 Task: In the  document best practices.txtSelect Headings and apply  'Bold' Select the text and align it to the  'Center'. Select the table and apply  All Borders
Action: Mouse moved to (367, 197)
Screenshot: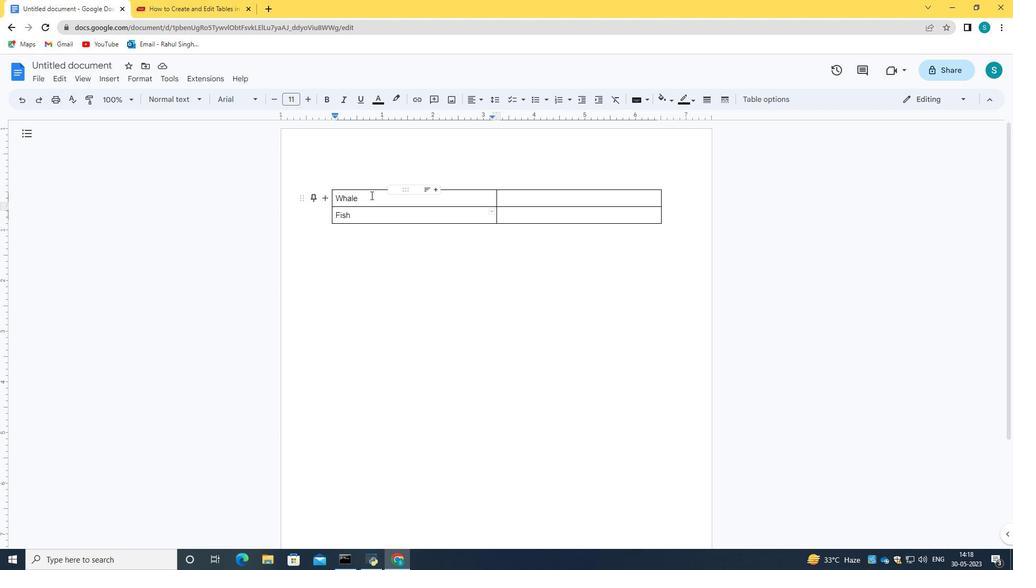 
Action: Mouse pressed left at (367, 197)
Screenshot: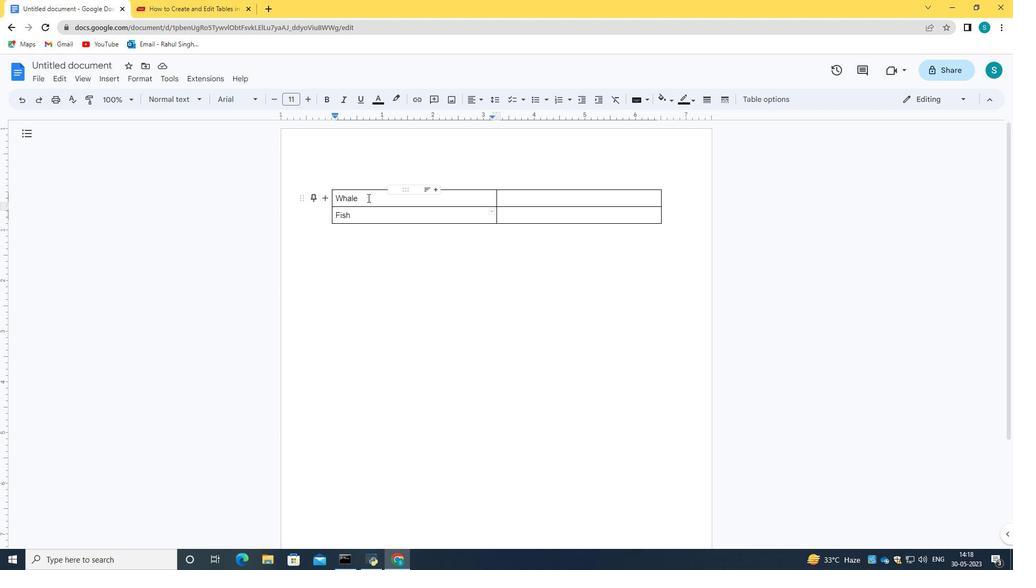 
Action: Mouse moved to (323, 99)
Screenshot: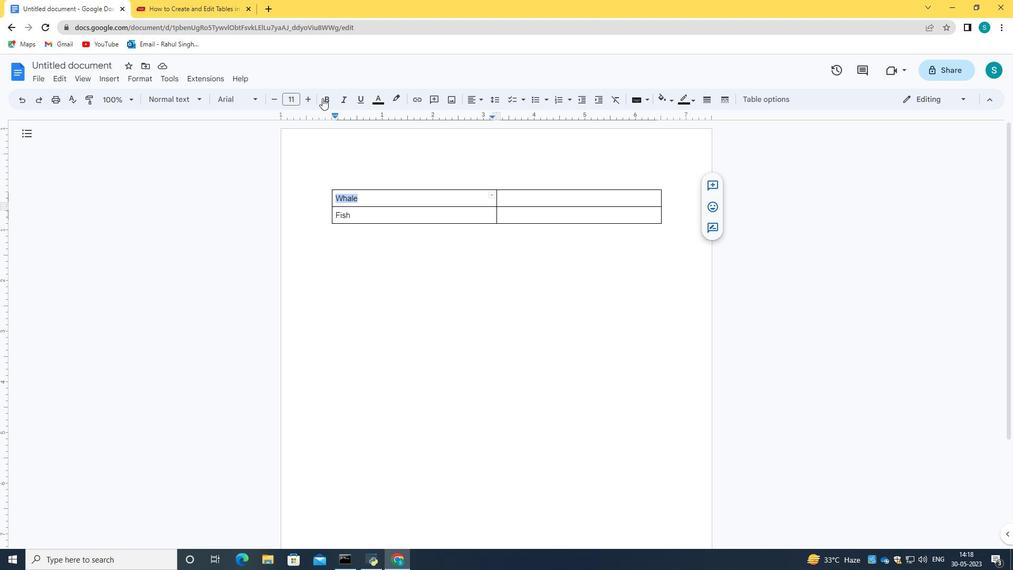 
Action: Mouse pressed left at (323, 99)
Screenshot: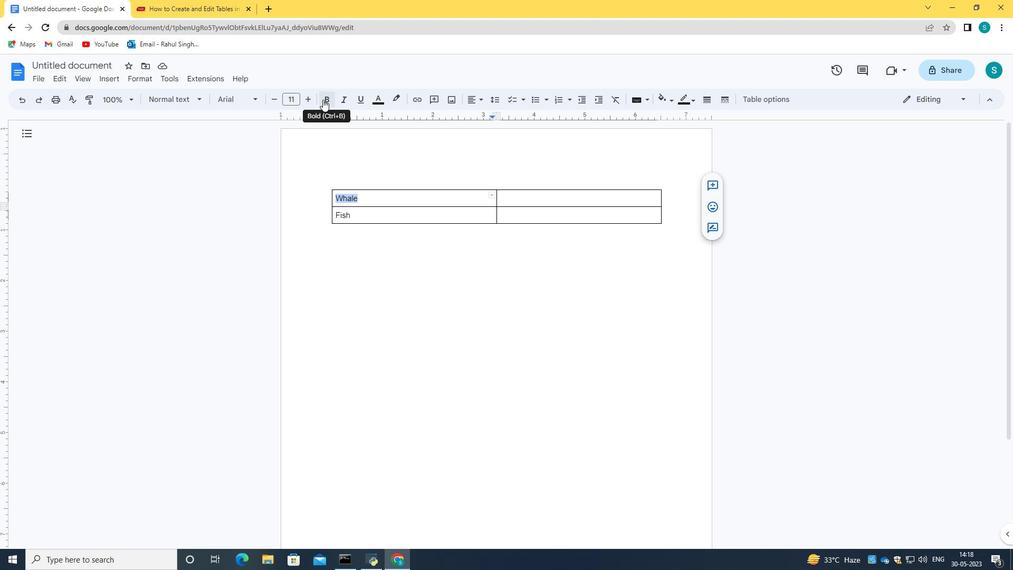 
Action: Mouse moved to (358, 218)
Screenshot: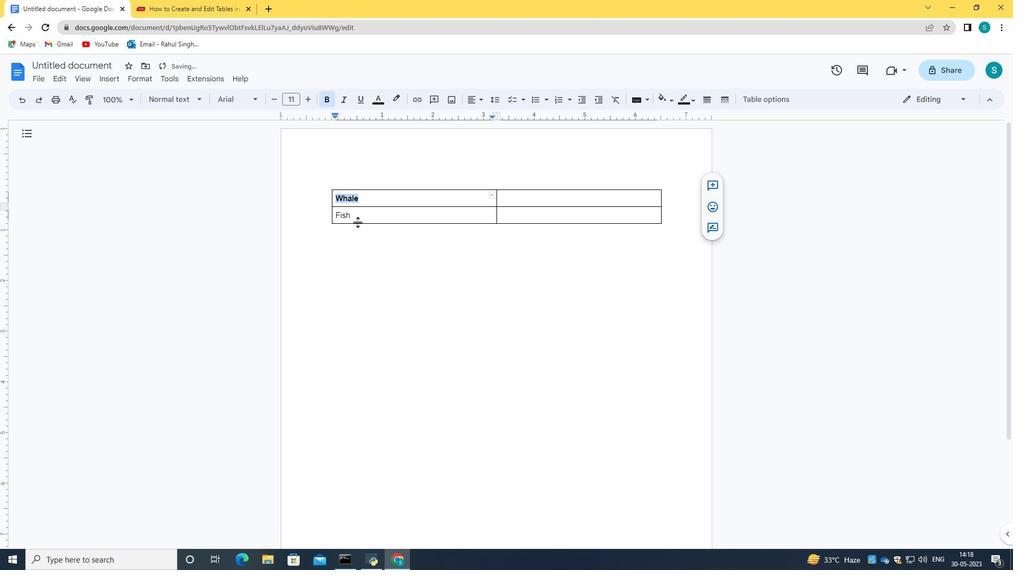 
Action: Mouse pressed left at (358, 218)
Screenshot: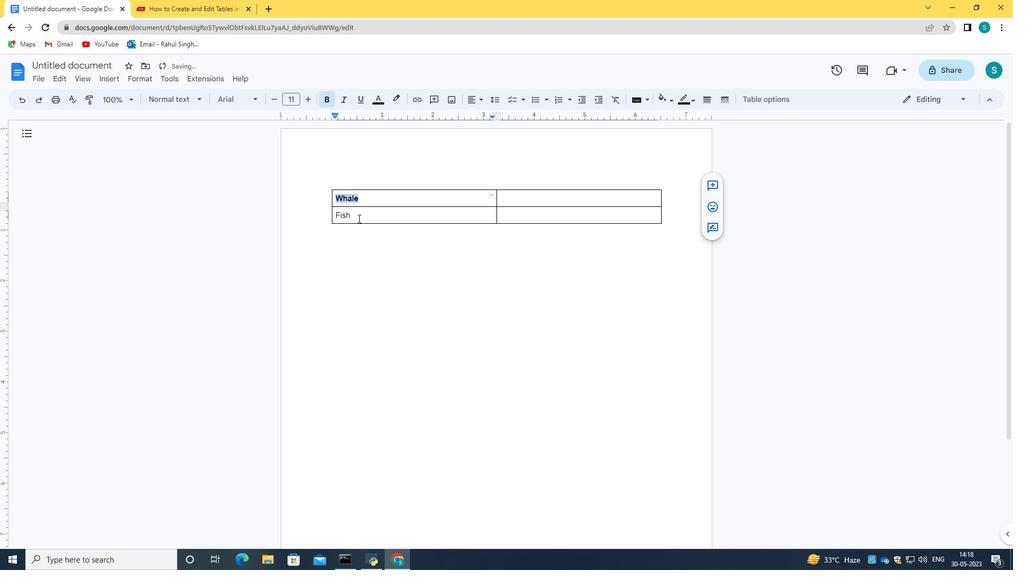 
Action: Mouse pressed left at (358, 218)
Screenshot: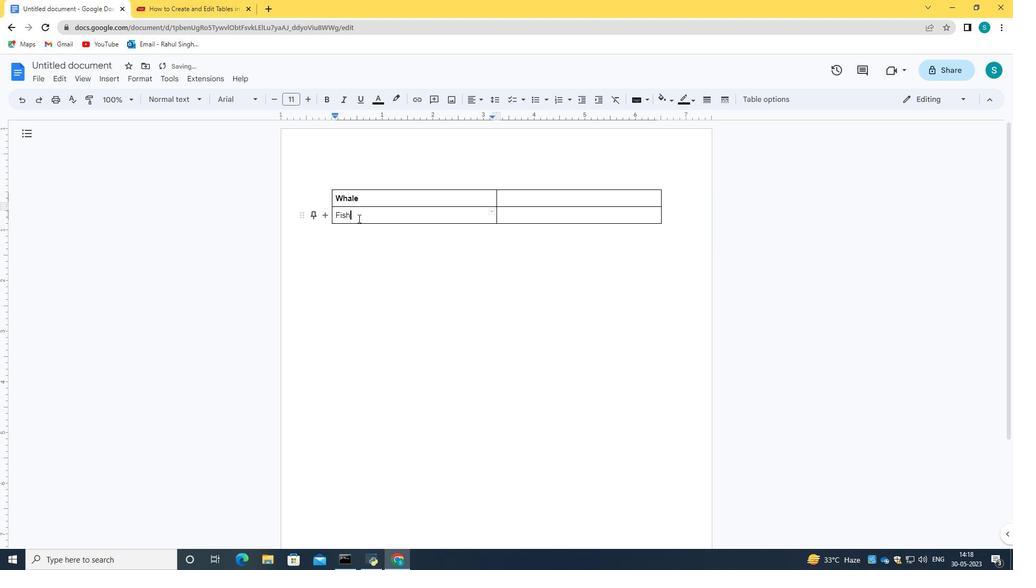 
Action: Mouse moved to (331, 100)
Screenshot: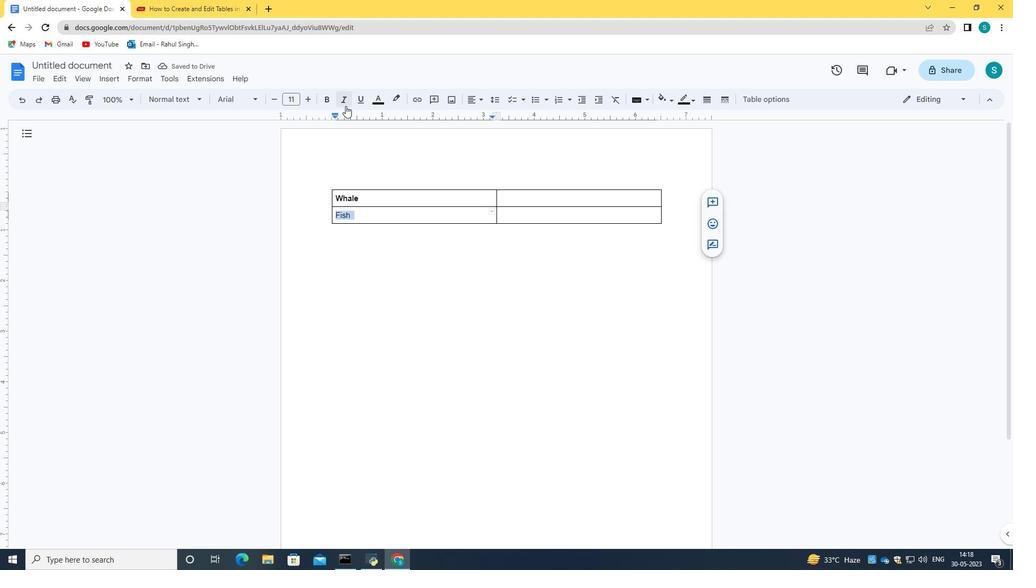 
Action: Mouse pressed left at (331, 100)
Screenshot: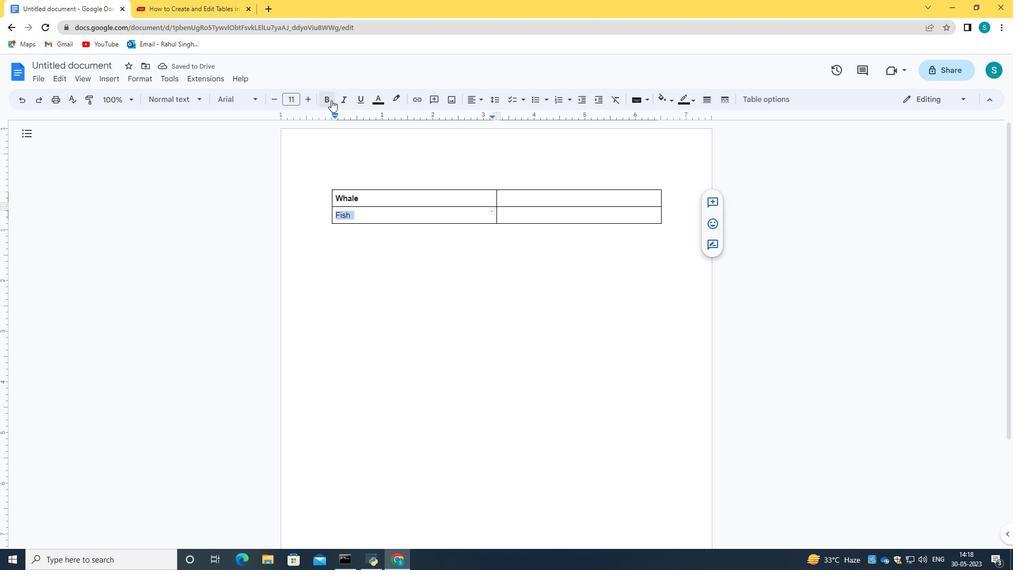 
Action: Mouse moved to (402, 311)
Screenshot: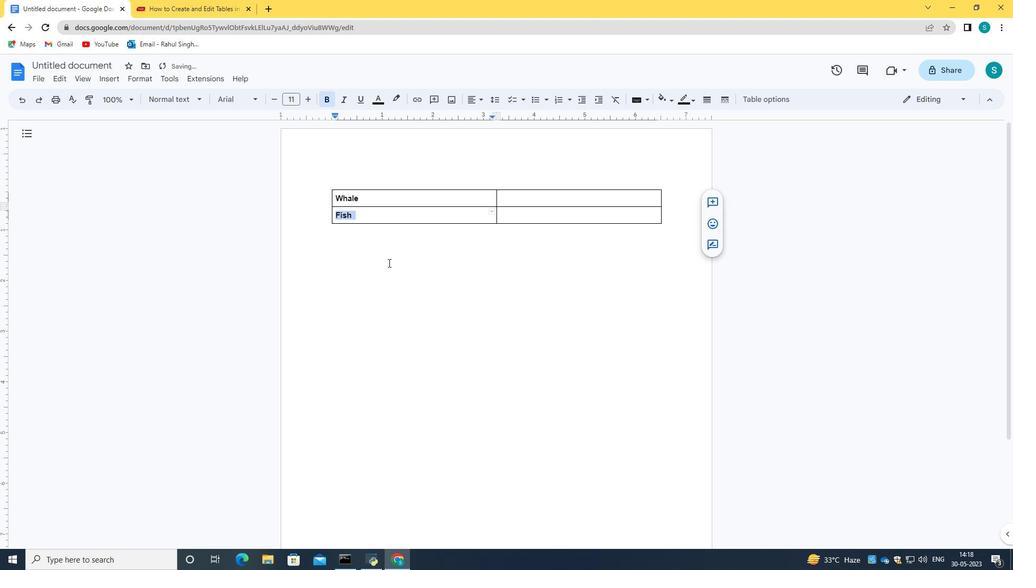 
Action: Mouse pressed left at (402, 311)
Screenshot: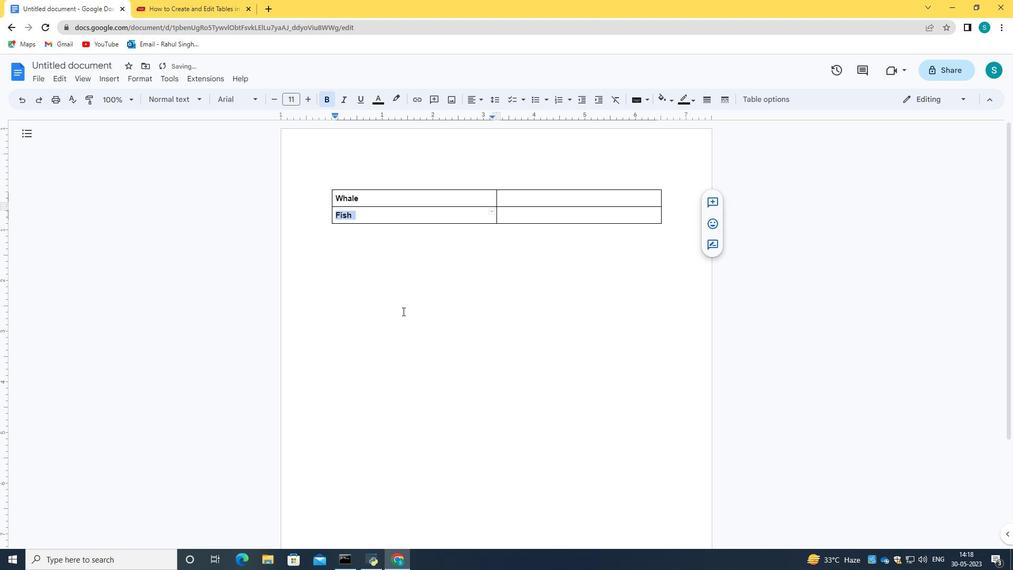 
Action: Mouse moved to (370, 202)
Screenshot: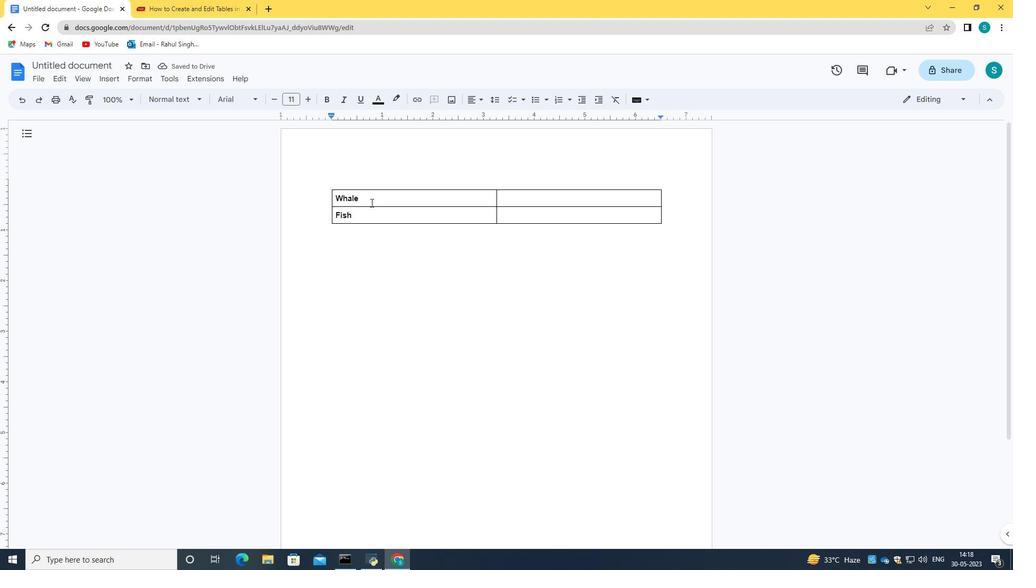 
Action: Mouse pressed left at (370, 202)
Screenshot: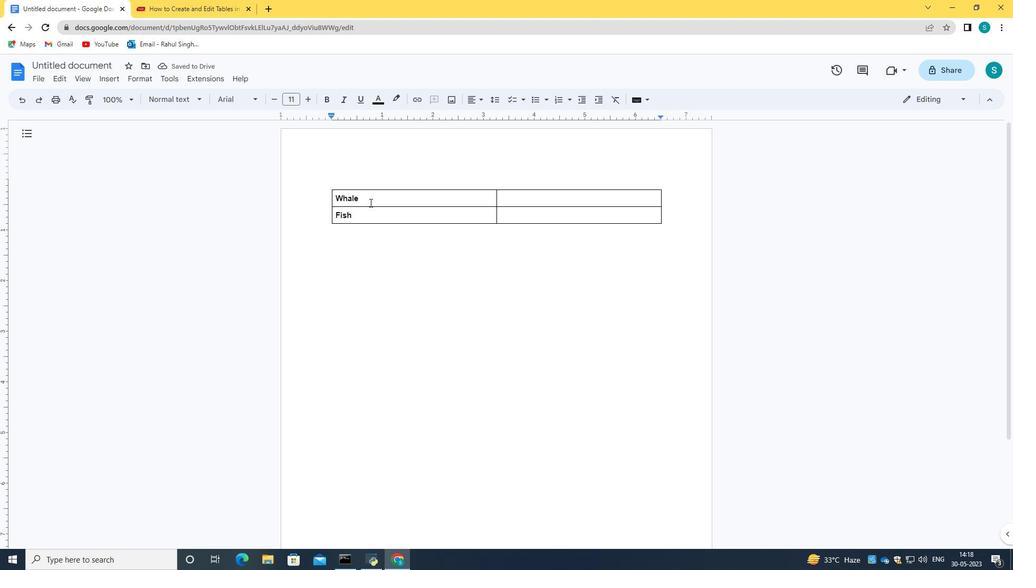 
Action: Mouse moved to (460, 101)
Screenshot: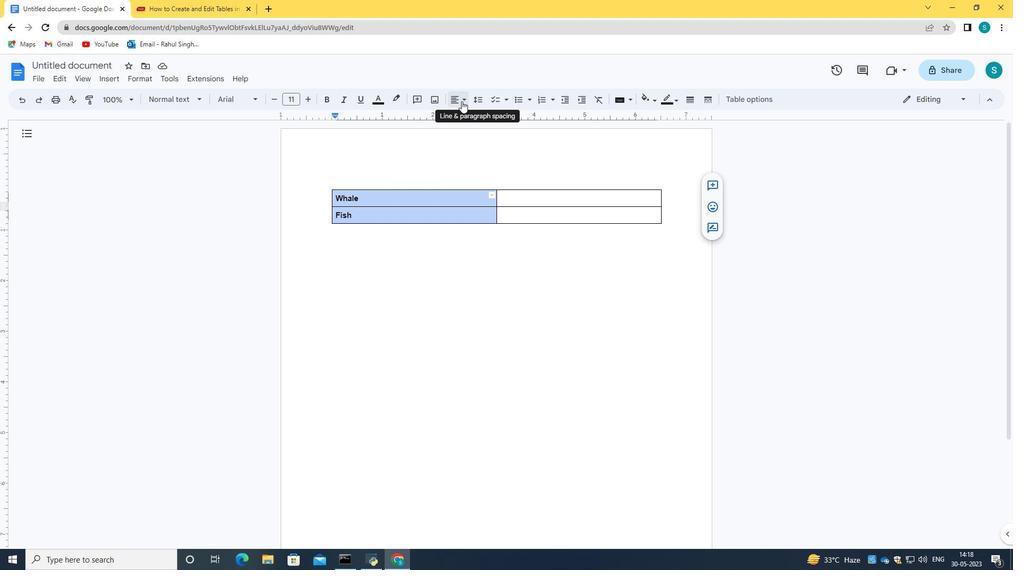 
Action: Mouse pressed left at (460, 101)
Screenshot: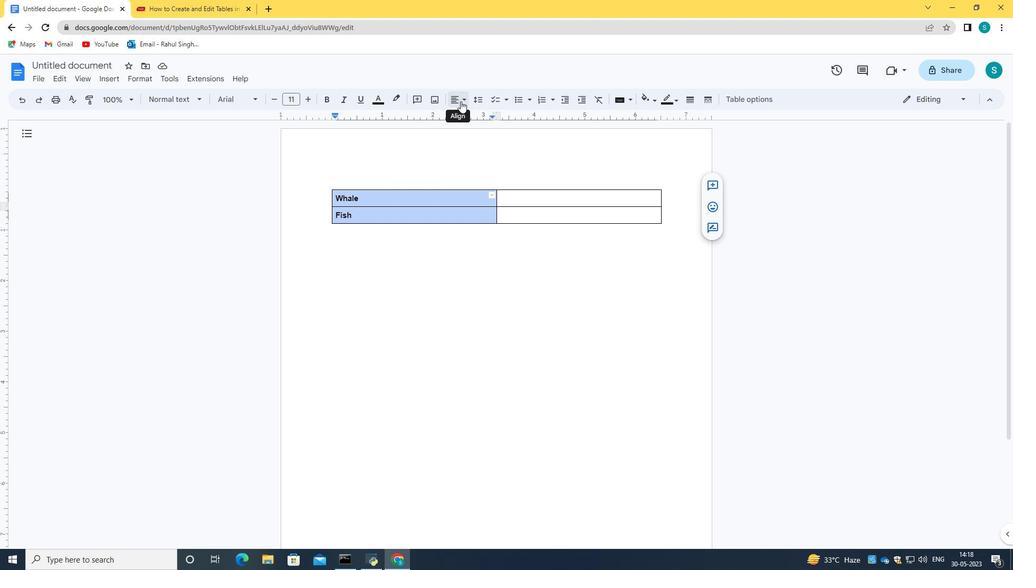 
Action: Mouse moved to (477, 116)
Screenshot: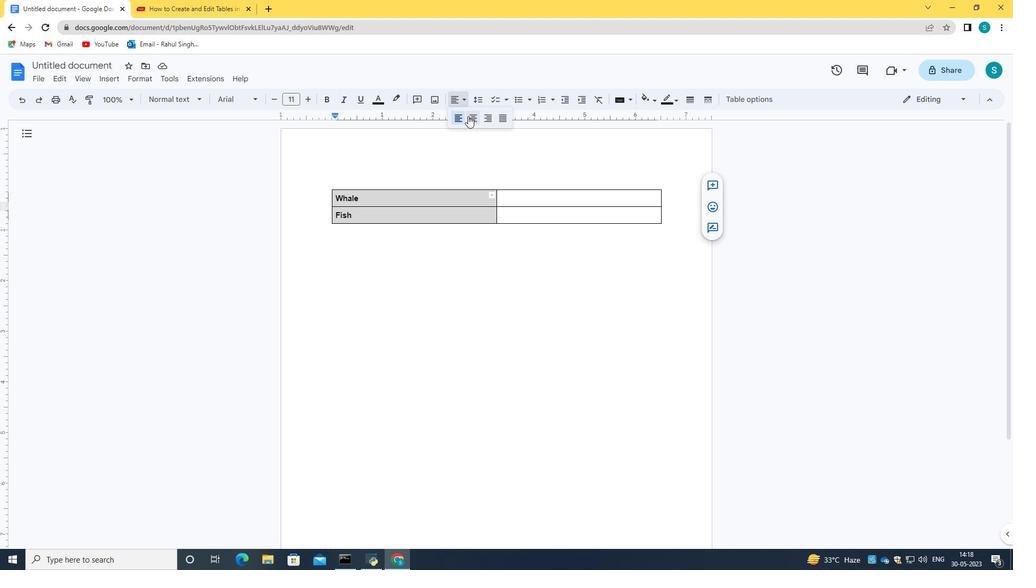 
Action: Mouse pressed left at (477, 116)
Screenshot: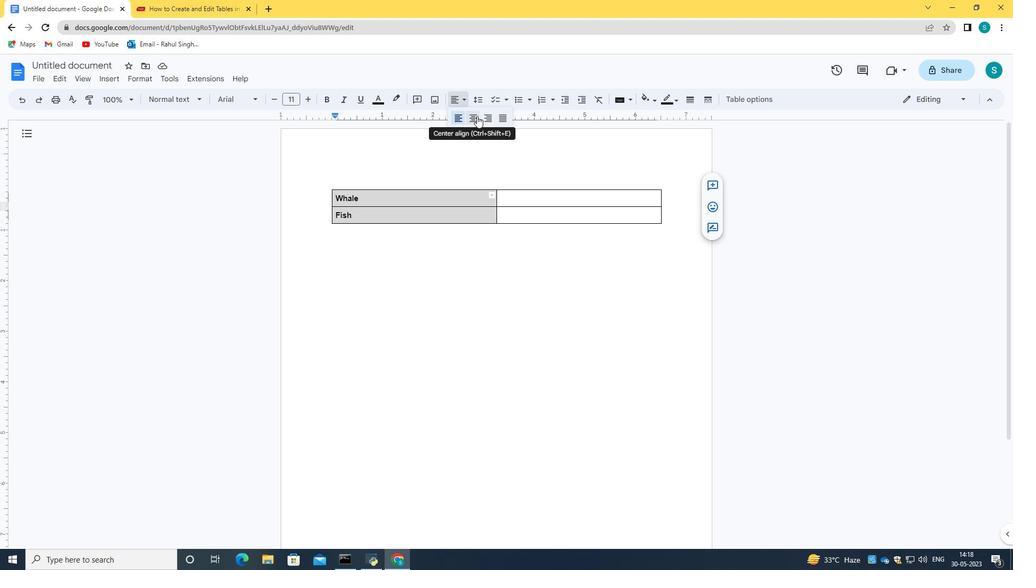 
Action: Mouse moved to (434, 158)
Screenshot: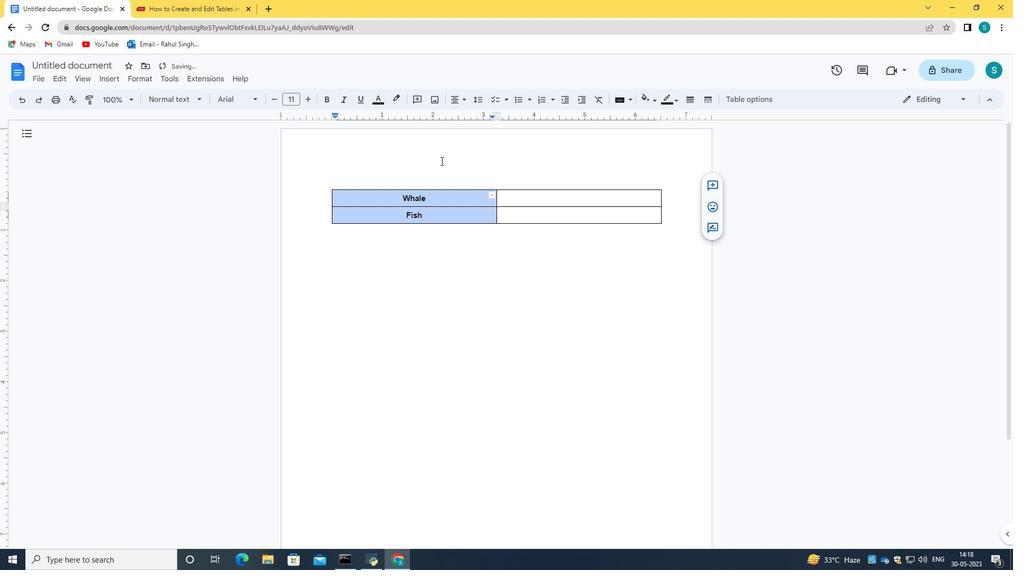 
Action: Mouse pressed left at (434, 158)
Screenshot: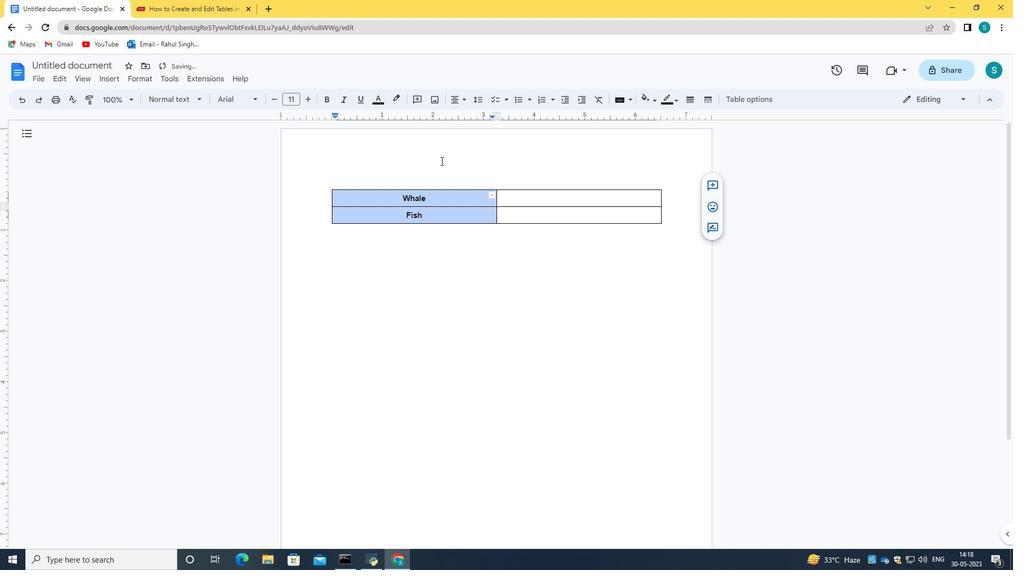 
Action: Mouse moved to (331, 200)
Screenshot: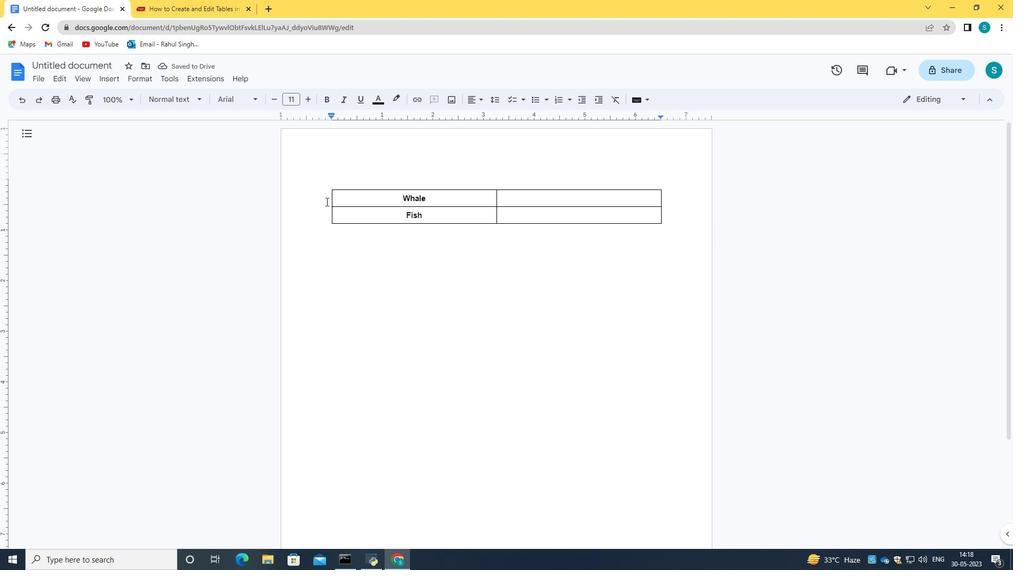 
Action: Mouse pressed left at (331, 200)
Screenshot: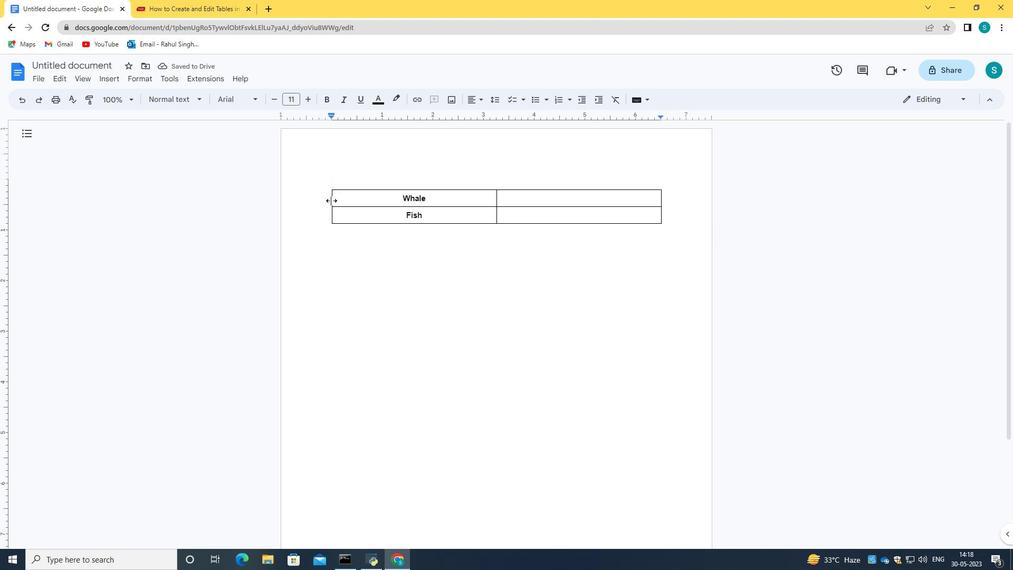 
Action: Mouse moved to (23, 101)
Screenshot: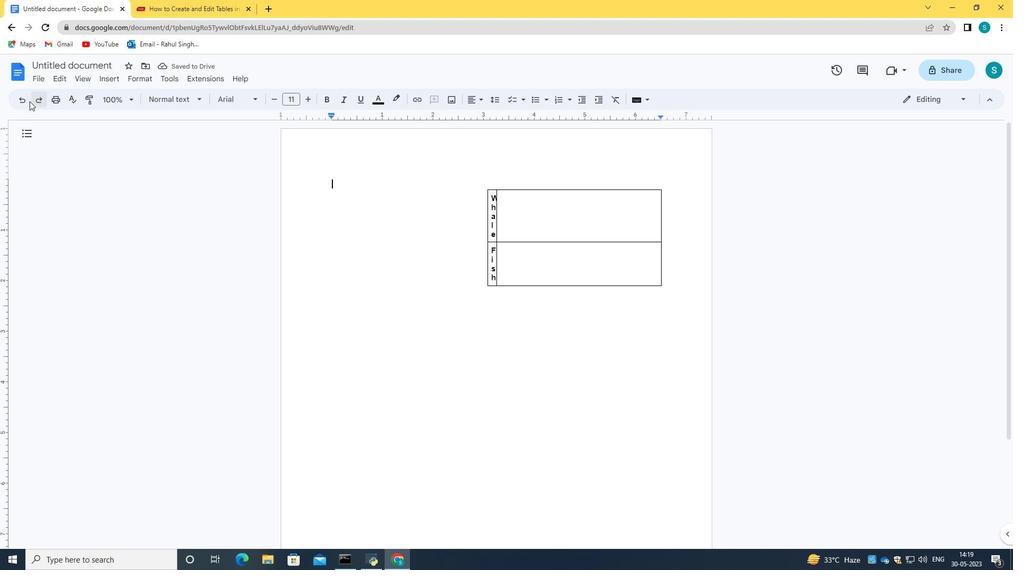 
Action: Mouse pressed left at (23, 101)
Screenshot: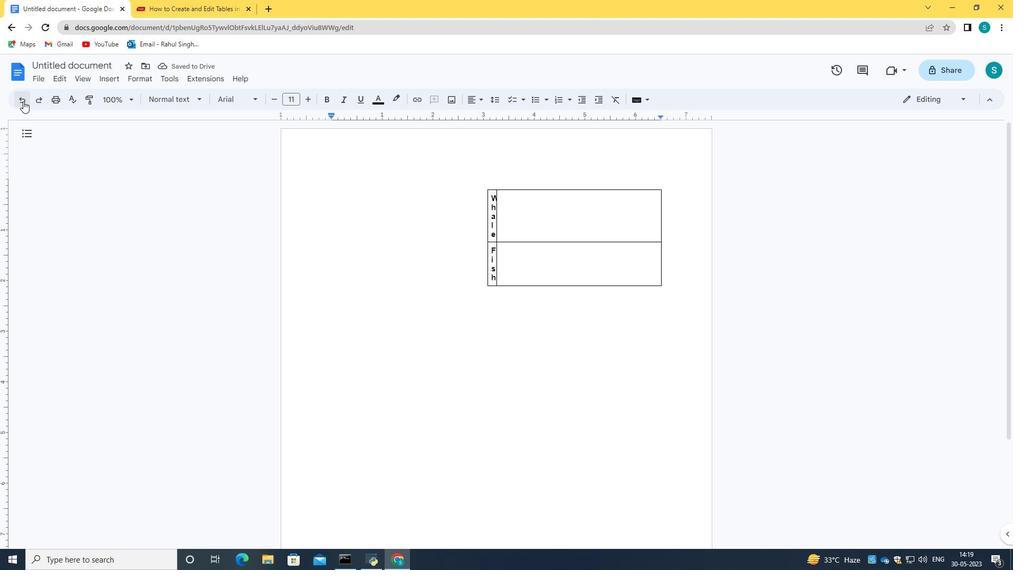 
Action: Mouse moved to (680, 186)
Screenshot: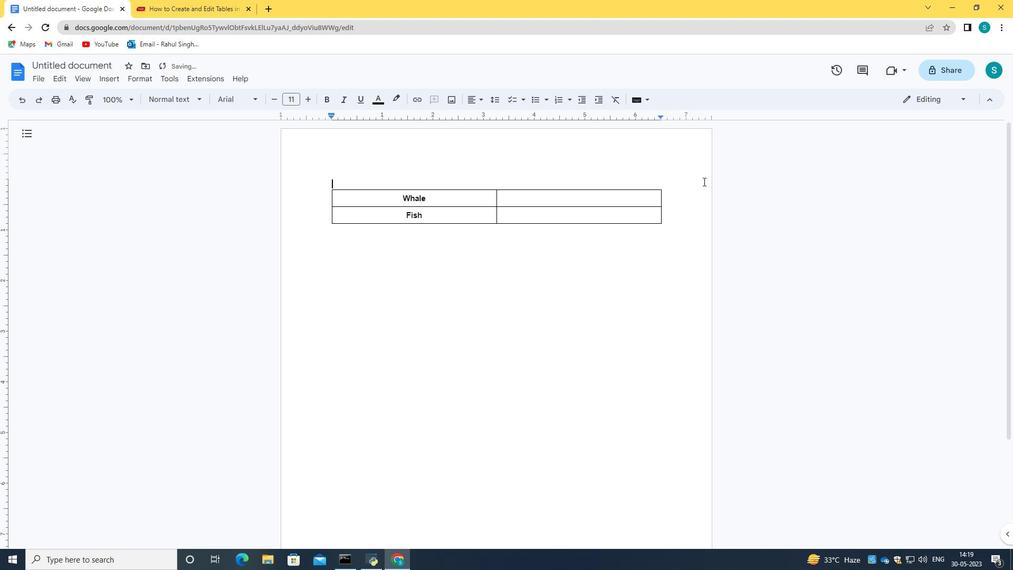 
Action: Mouse pressed left at (680, 186)
Screenshot: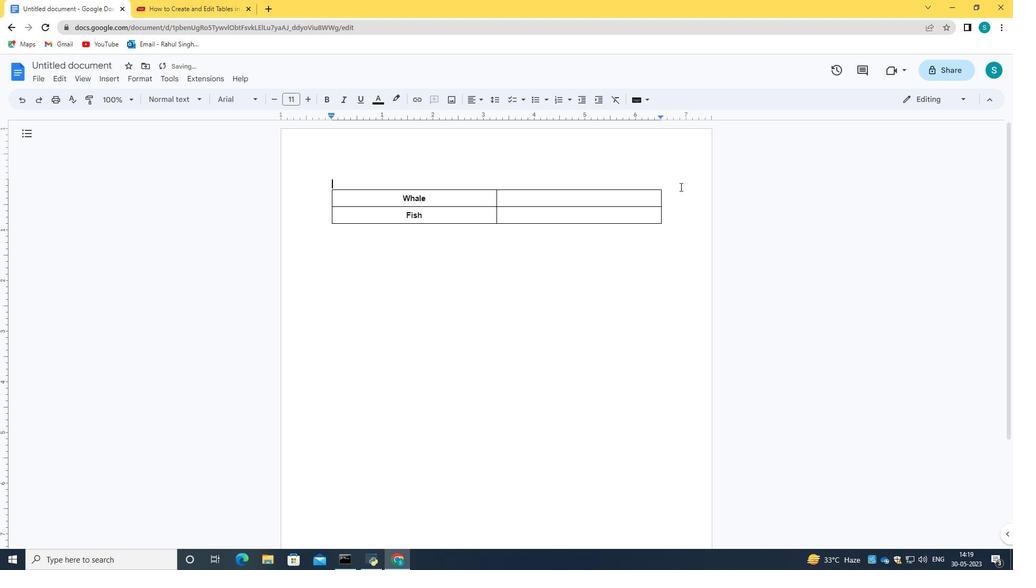 
Action: Mouse moved to (336, 202)
Screenshot: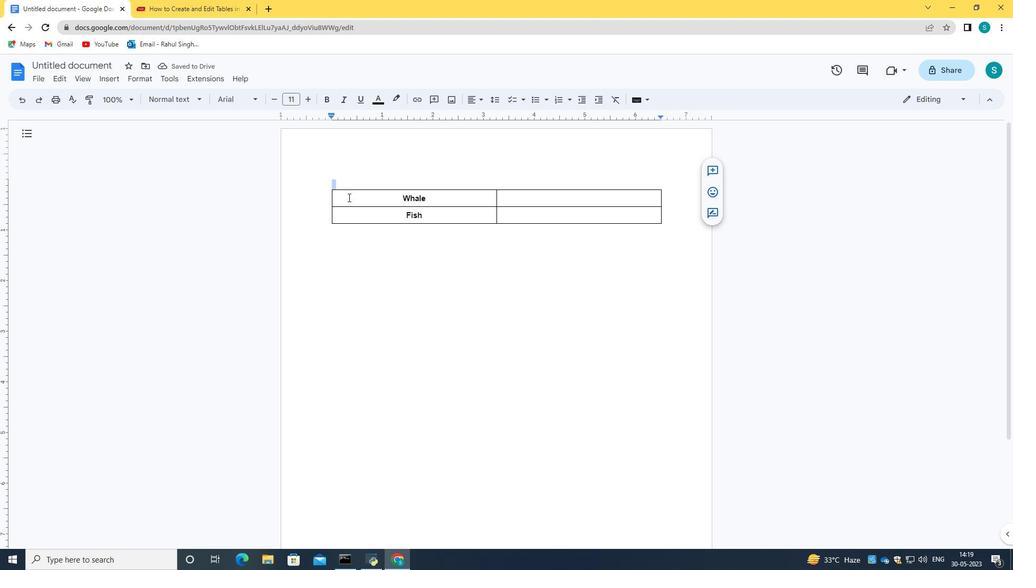 
Action: Mouse pressed right at (336, 202)
Screenshot: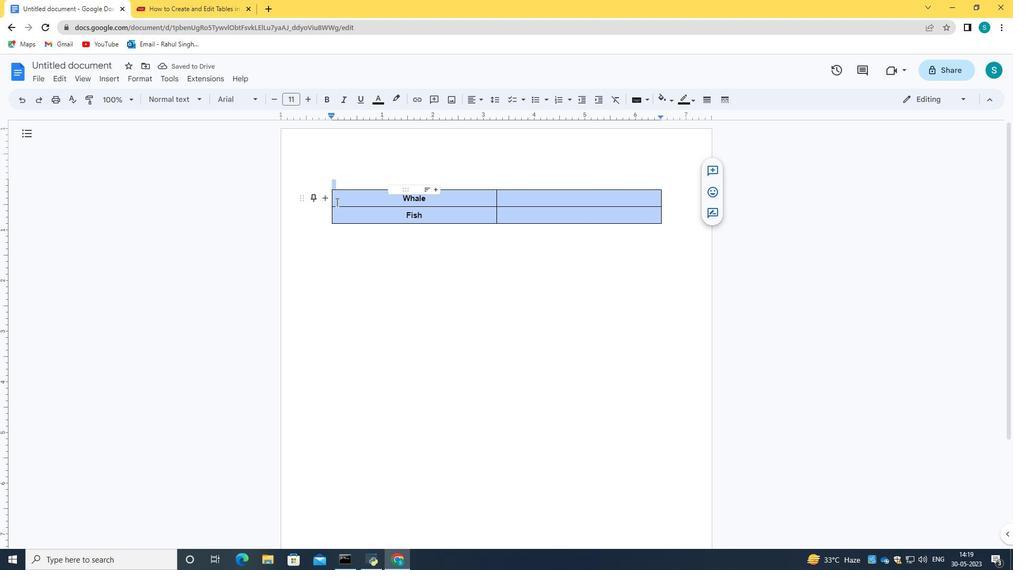 
Action: Mouse moved to (668, 100)
Screenshot: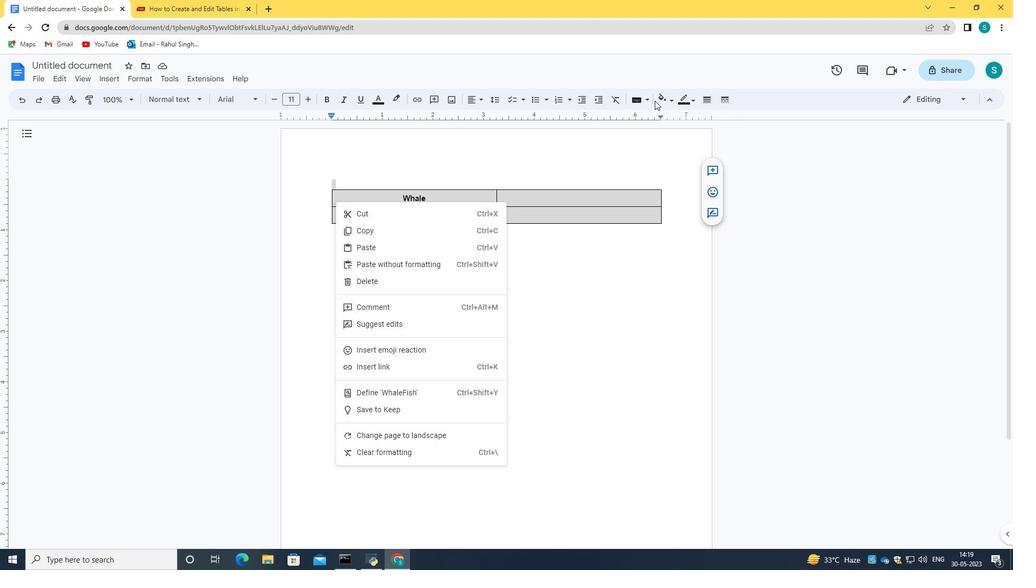
Action: Mouse pressed left at (668, 100)
Screenshot: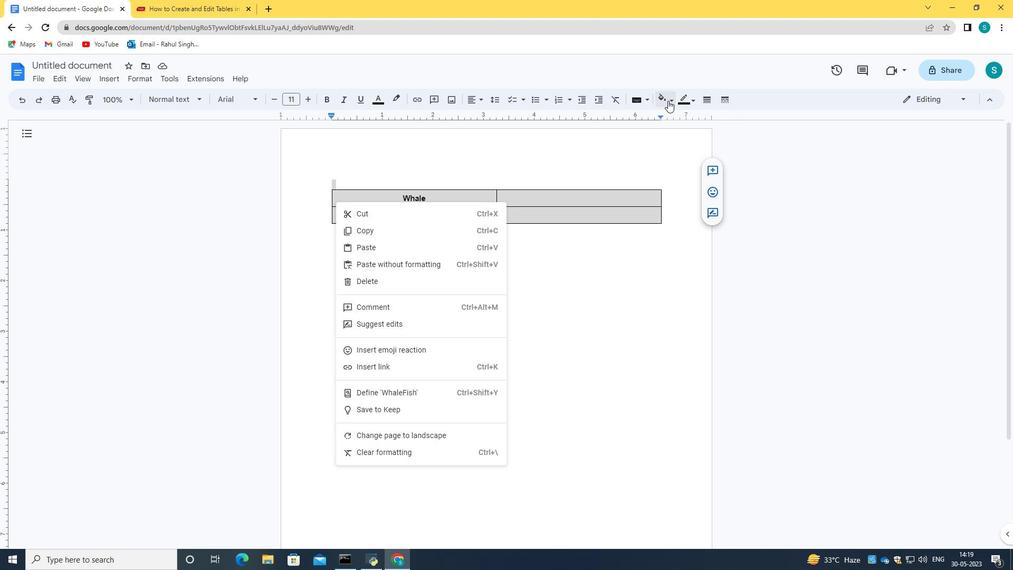 
Action: Mouse pressed left at (668, 100)
Screenshot: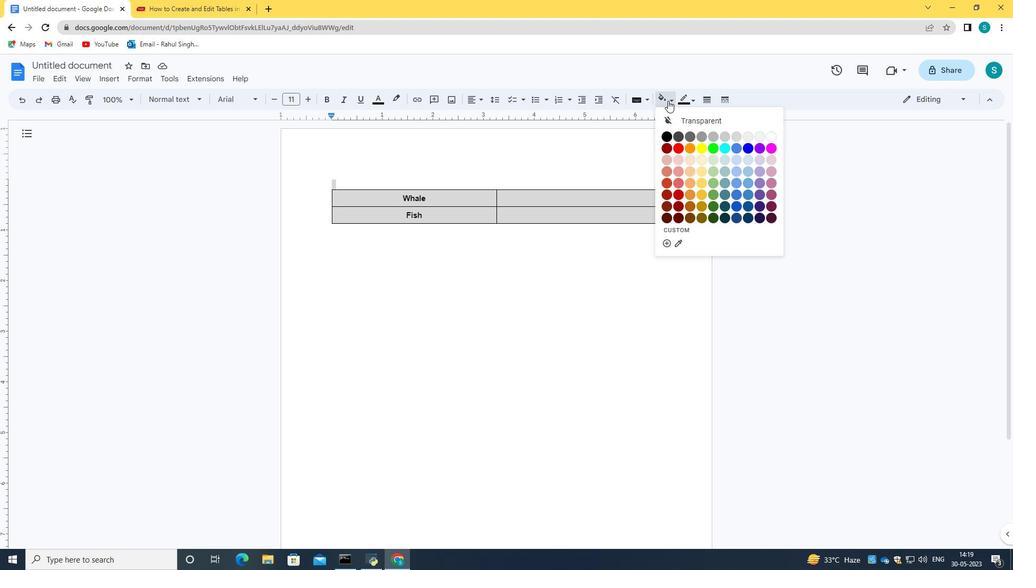 
Action: Mouse moved to (803, 179)
Screenshot: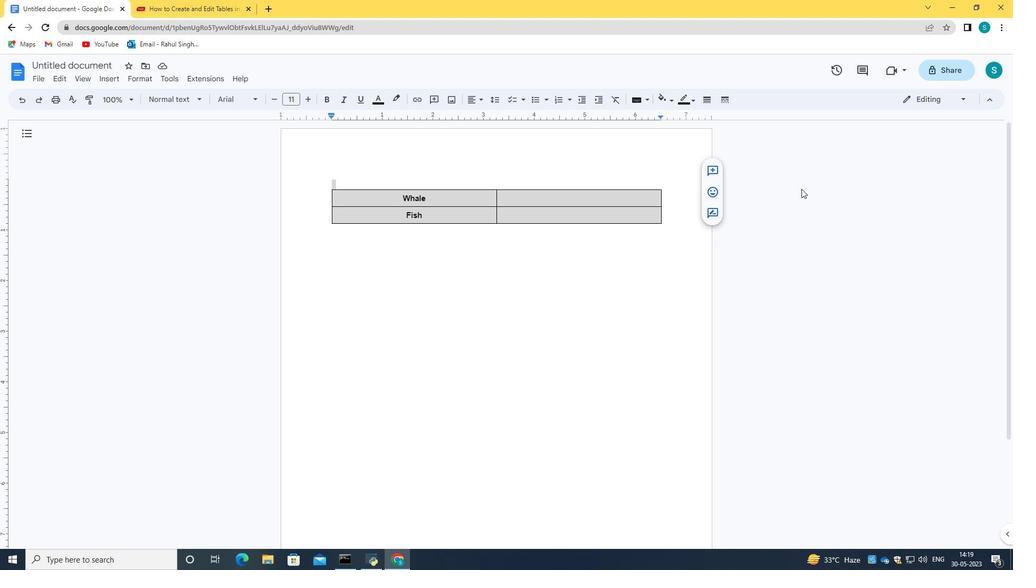 
Action: Mouse pressed left at (803, 179)
Screenshot: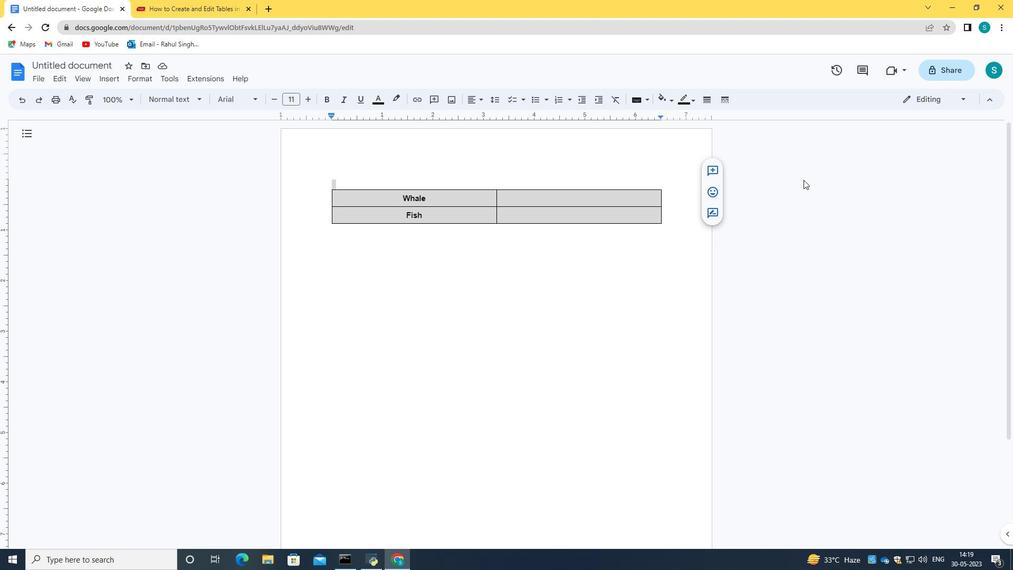 
Action: Mouse moved to (789, 182)
Screenshot: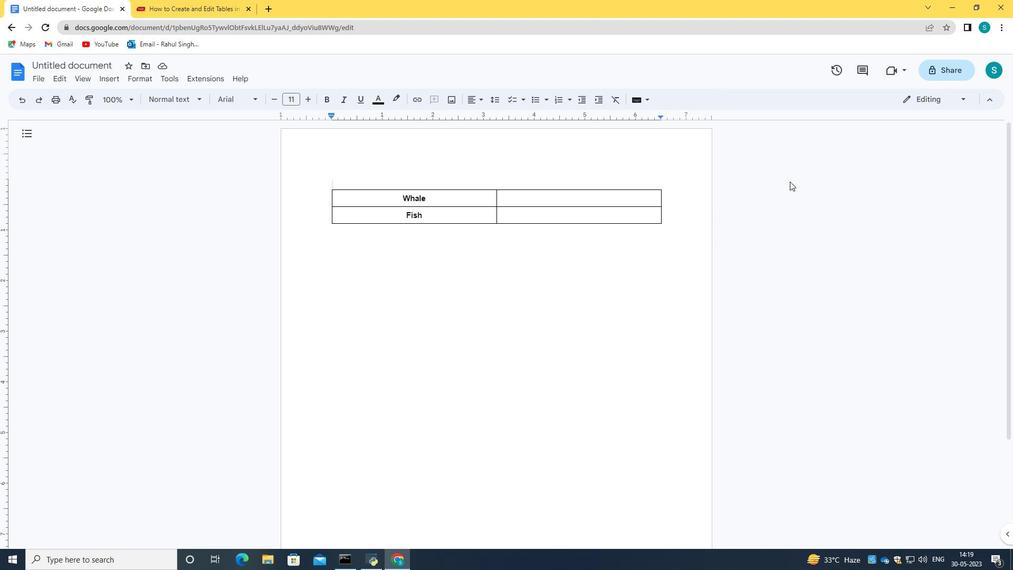 
